 Task: Assign in the project AgileMentor the issue 'Integrate a new chat support feature into an existing mobile application to enhance customer support and response time' to the sprint 'System Performance Sprint'. Assign in the project AgileMentor the issue 'Develop a new tool for automated testing of mobile application security vulnerabilities and penetration testing' to the sprint 'System Performance Sprint'. Assign in the project AgileMentor the issue 'Upgrade the caching mechanism of a web application to improve response time and reduce server load' to the sprint 'System Performance Sprint'. Assign in the project AgileMentor the issue 'Create a new online platform for online data analysis courses with advanced data visualization and statistical analysis features' to the sprint 'System Performance Sprint'
Action: Mouse moved to (719, 411)
Screenshot: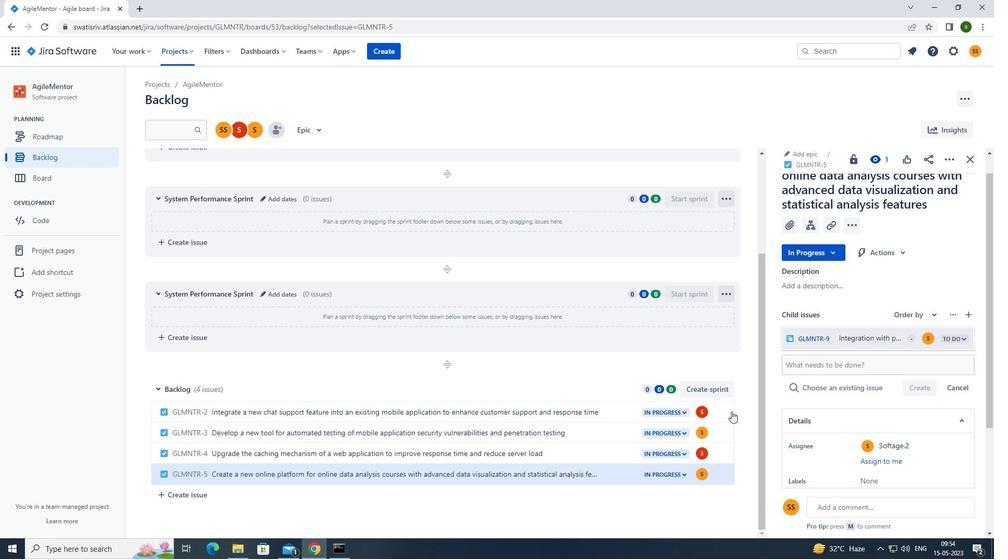 
Action: Mouse pressed left at (719, 411)
Screenshot: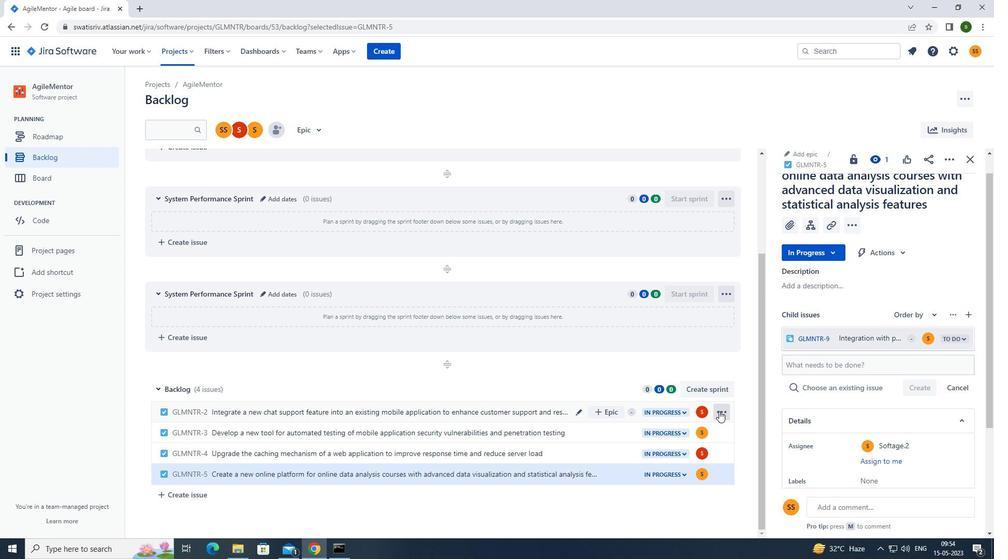
Action: Mouse moved to (686, 320)
Screenshot: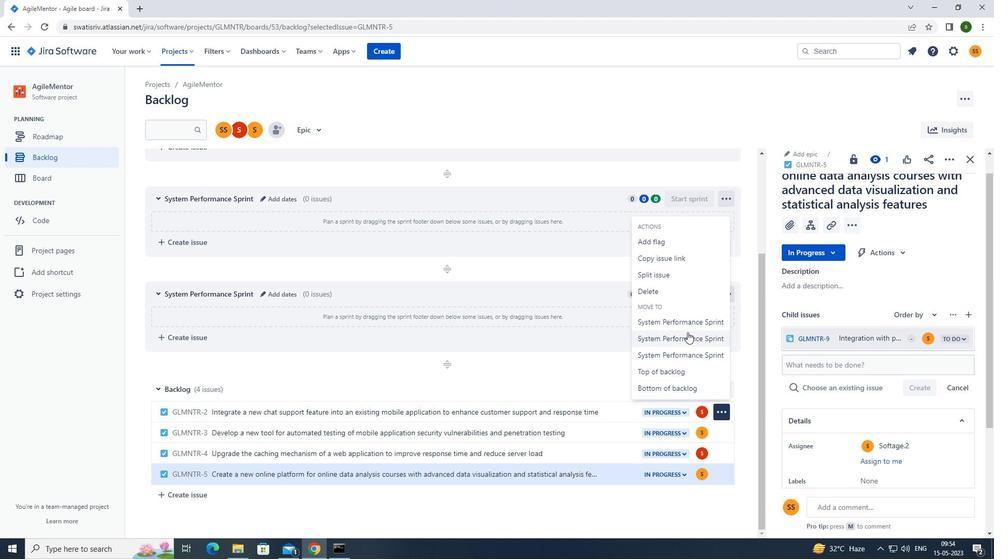 
Action: Mouse pressed left at (686, 320)
Screenshot: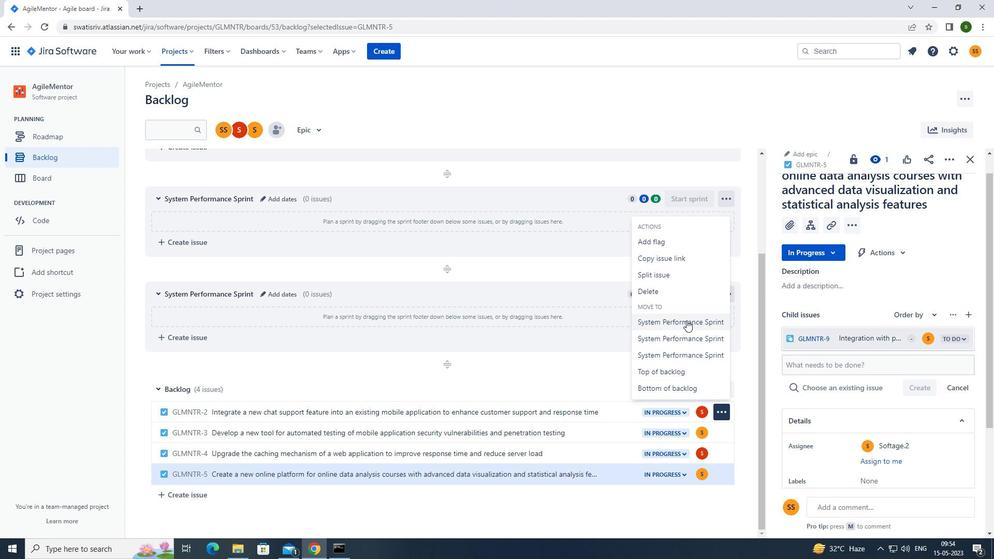 
Action: Mouse moved to (726, 433)
Screenshot: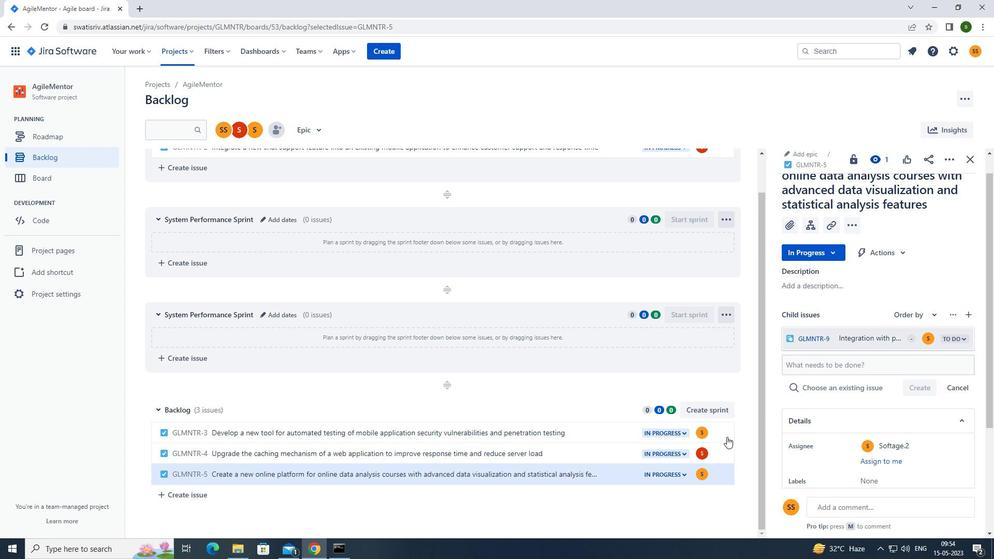 
Action: Mouse pressed left at (726, 433)
Screenshot: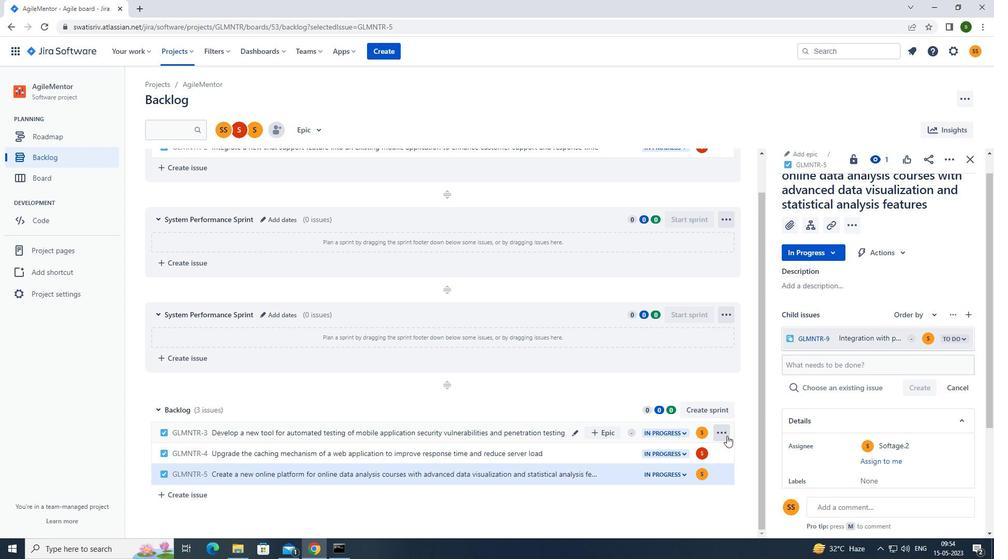 
Action: Mouse moved to (691, 353)
Screenshot: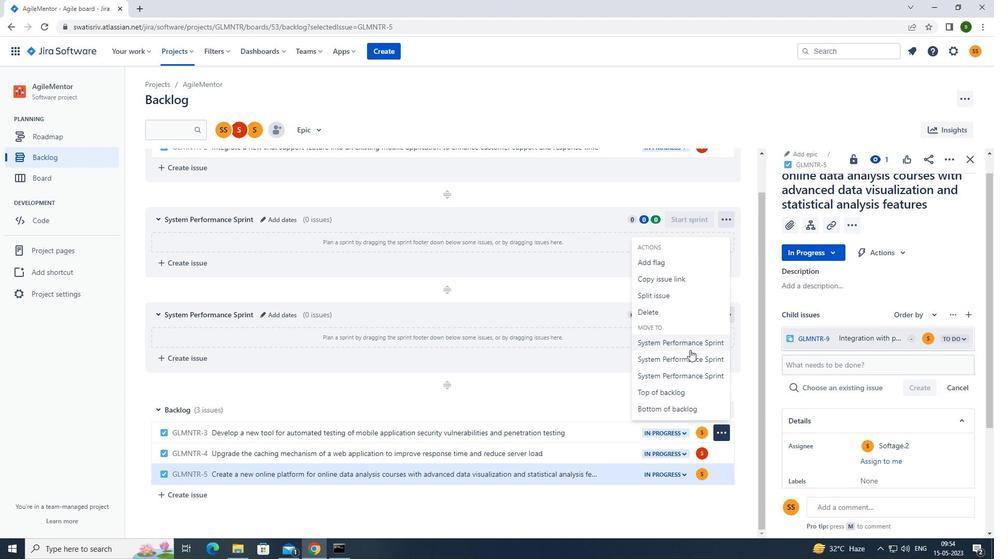 
Action: Mouse pressed left at (691, 353)
Screenshot: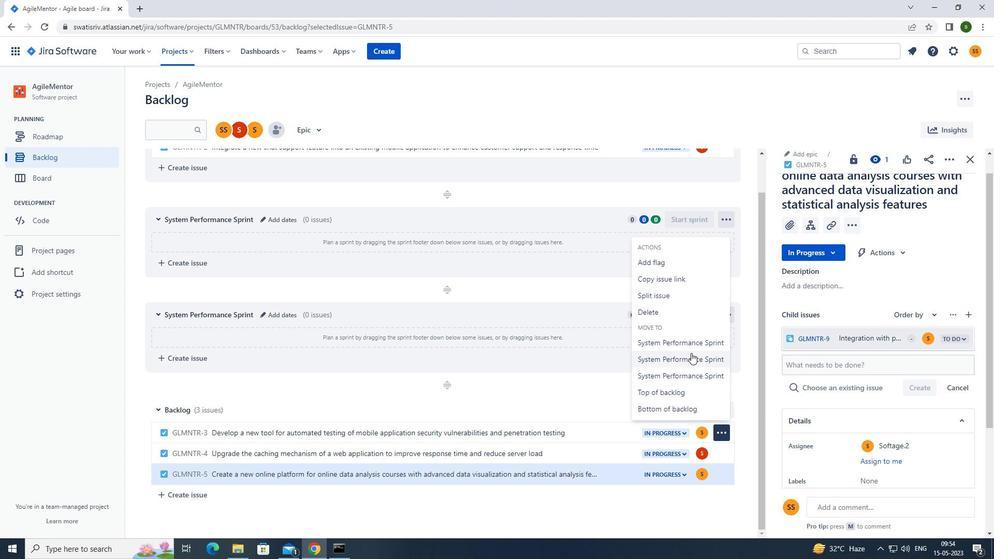 
Action: Mouse moved to (727, 455)
Screenshot: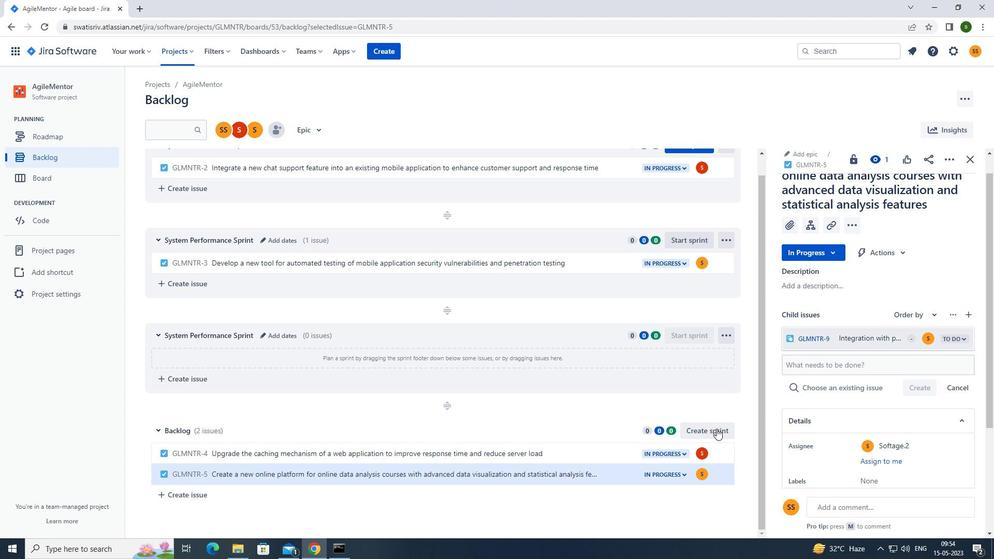 
Action: Mouse pressed left at (727, 455)
Screenshot: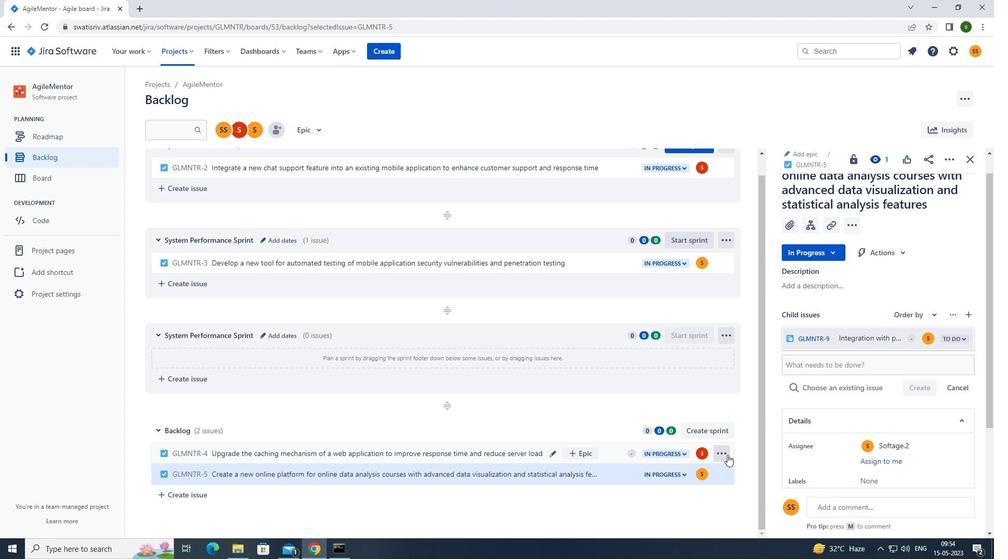 
Action: Mouse moved to (702, 393)
Screenshot: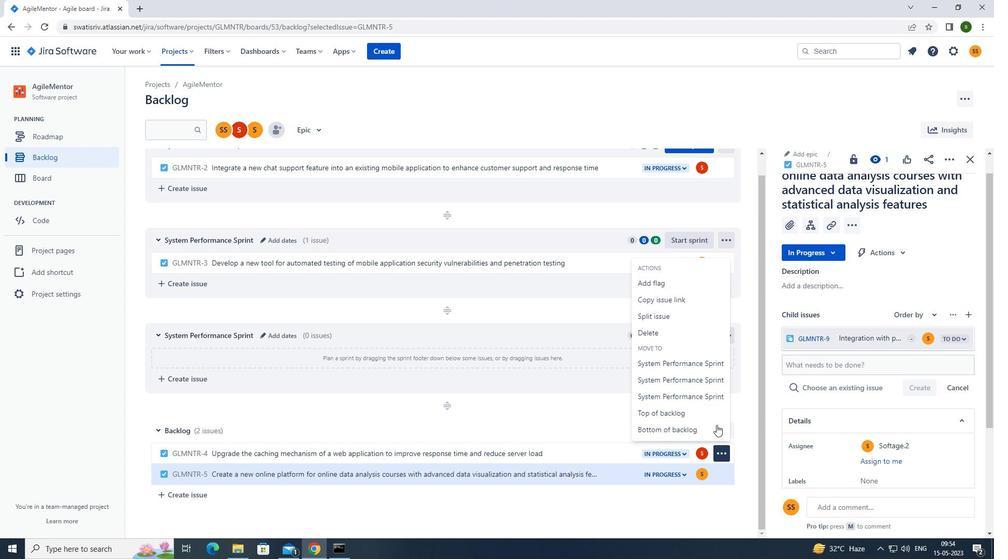
Action: Mouse pressed left at (702, 393)
Screenshot: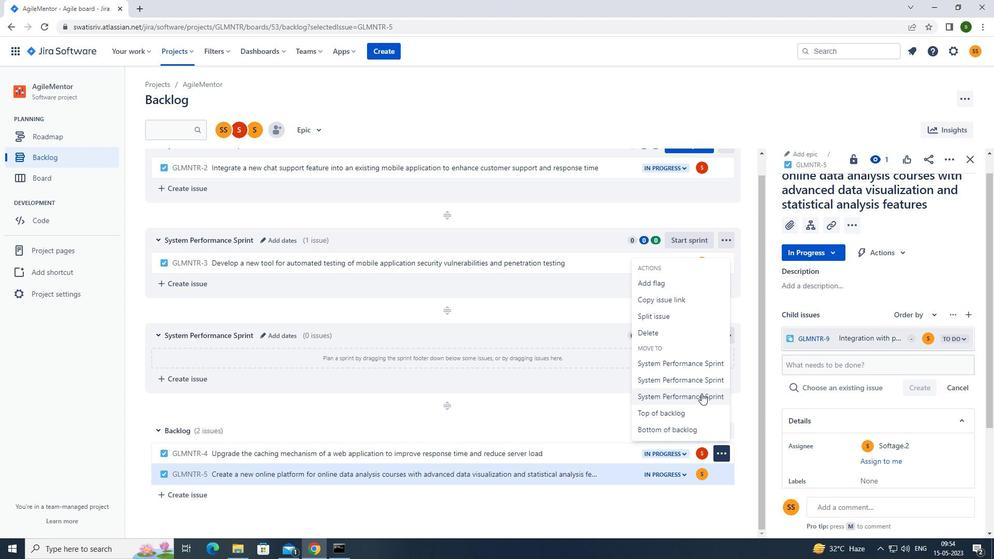 
Action: Mouse moved to (722, 470)
Screenshot: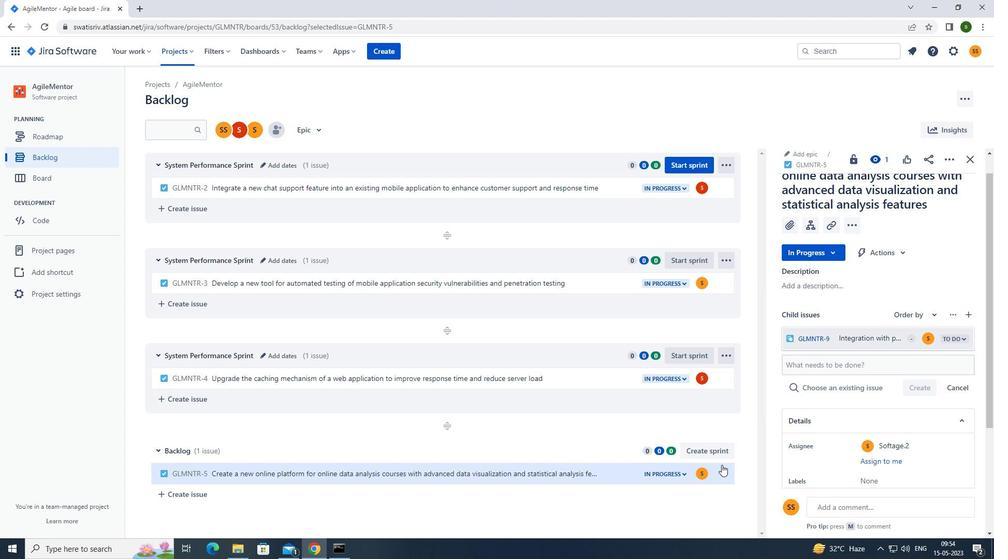 
Action: Mouse pressed left at (722, 470)
Screenshot: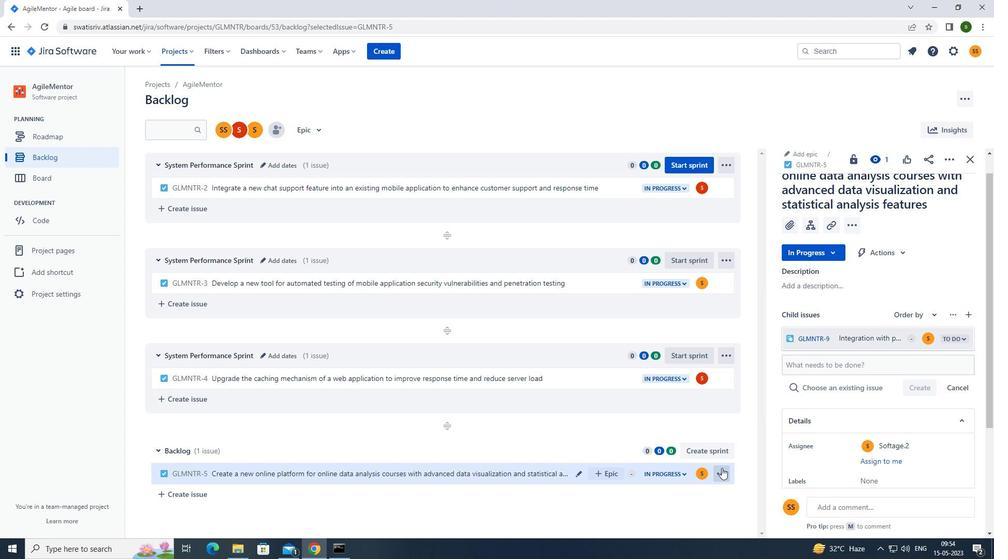 
Action: Mouse moved to (700, 417)
Screenshot: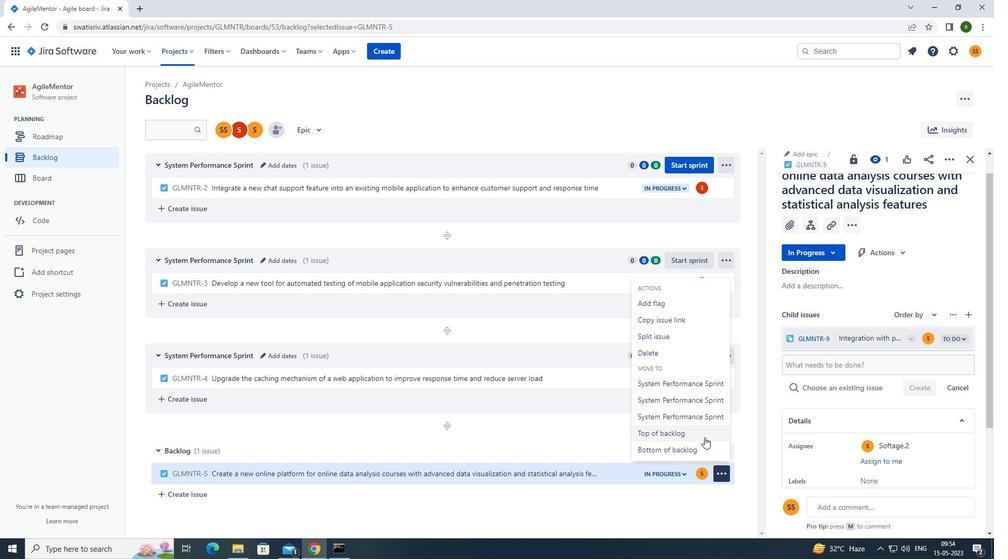 
Action: Mouse pressed left at (700, 417)
Screenshot: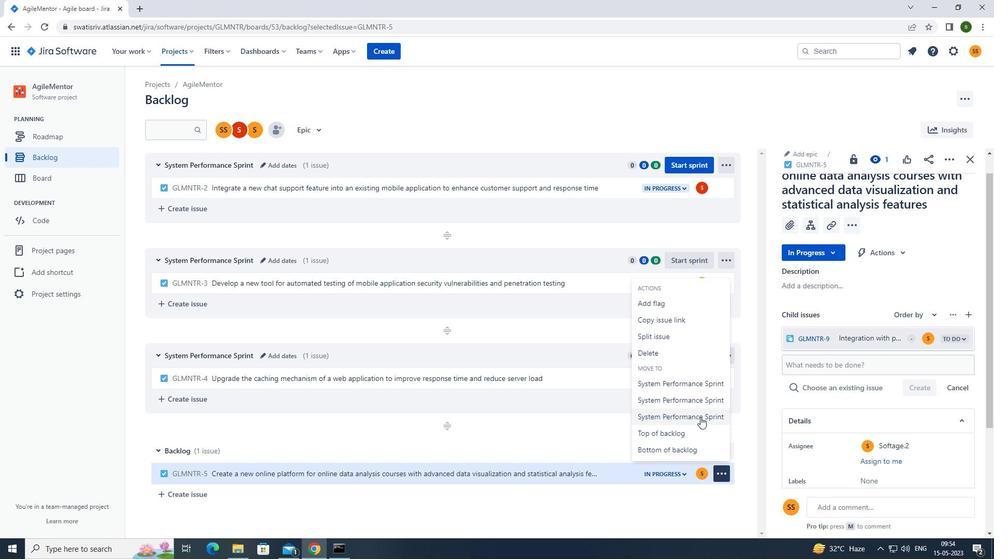 
